 Task: Add Attachment from Google Drive to Card Card0000000095 in Board Board0000000024 in Workspace WS0000000008 in Trello. Add Cover Orange to Card Card0000000095 in Board Board0000000024 in Workspace WS0000000008 in Trello. Add "Add Label …" with "Title" Title0000000095 to Button Button0000000095 to Card Card0000000095 in Board Board0000000024 in Workspace WS0000000008 in Trello. Add Description DS0000000095 to Card Card0000000095 in Board Board0000000024 in Workspace WS0000000008 in Trello. Add Comment CM0000000095 to Card Card0000000095 in Board Board0000000024 in Workspace WS0000000008 in Trello
Action: Mouse moved to (331, 430)
Screenshot: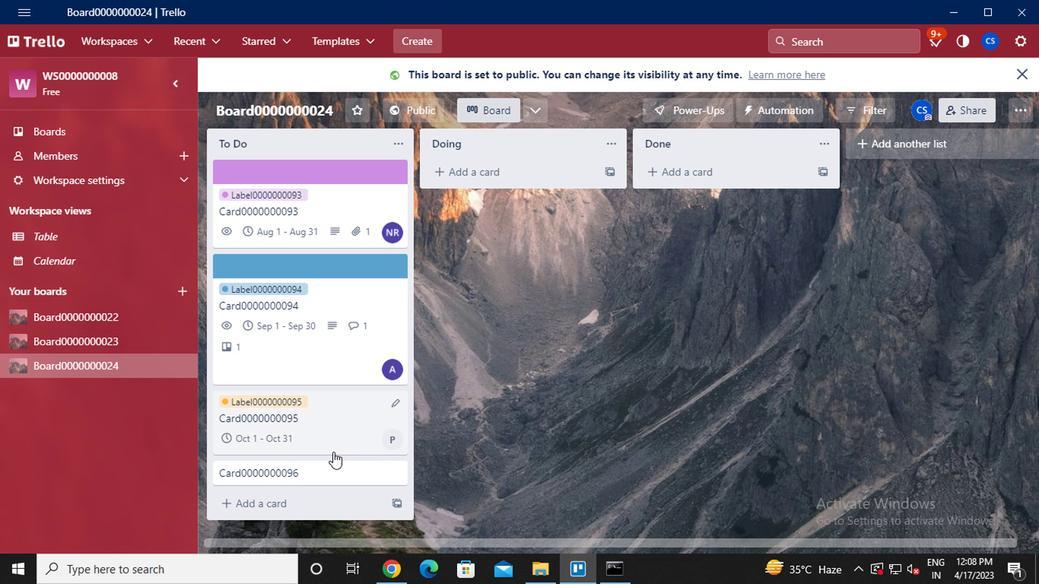 
Action: Mouse pressed left at (331, 430)
Screenshot: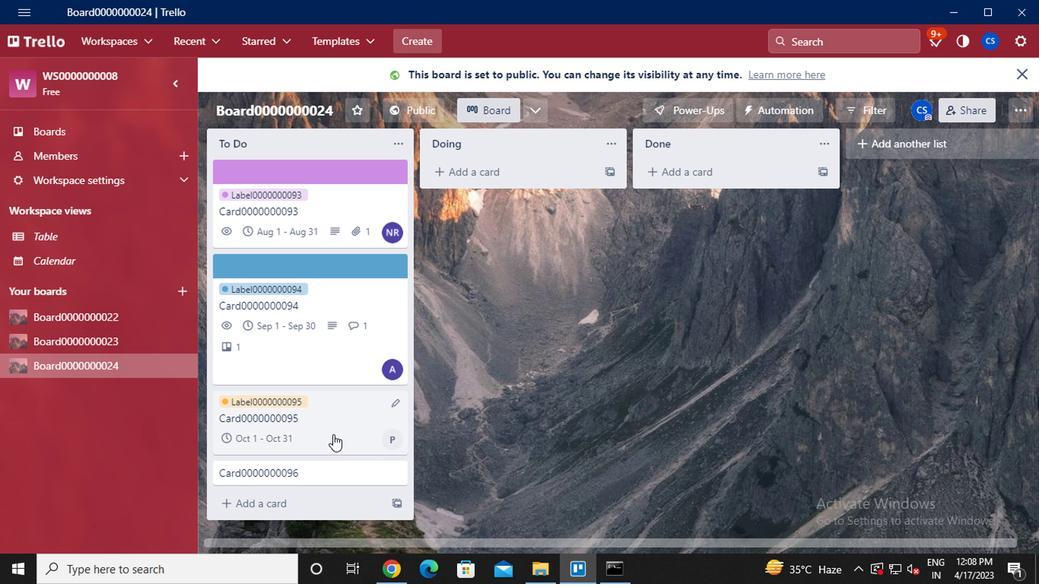 
Action: Mouse moved to (747, 267)
Screenshot: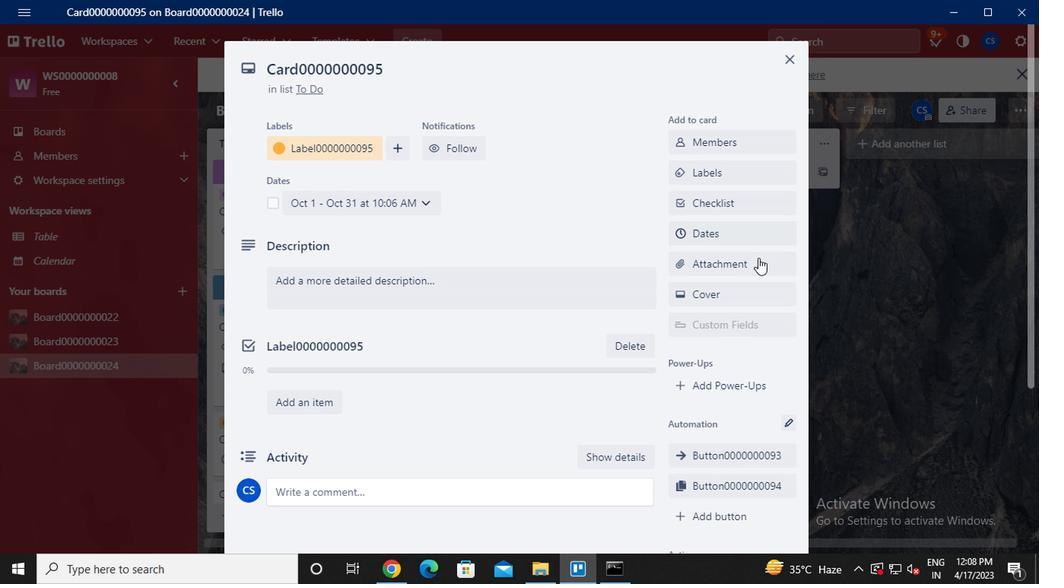
Action: Mouse pressed left at (747, 267)
Screenshot: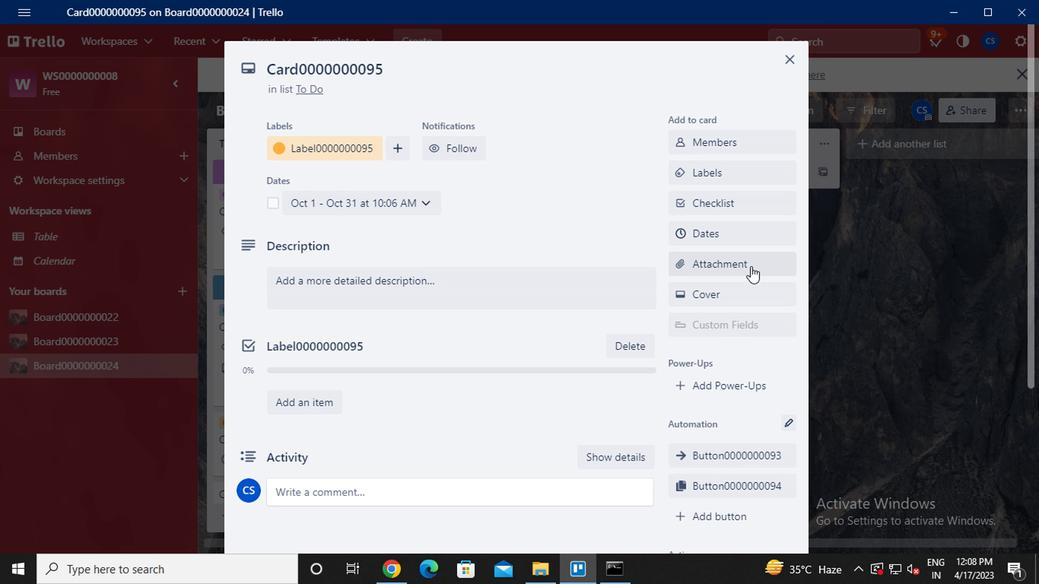 
Action: Mouse moved to (721, 185)
Screenshot: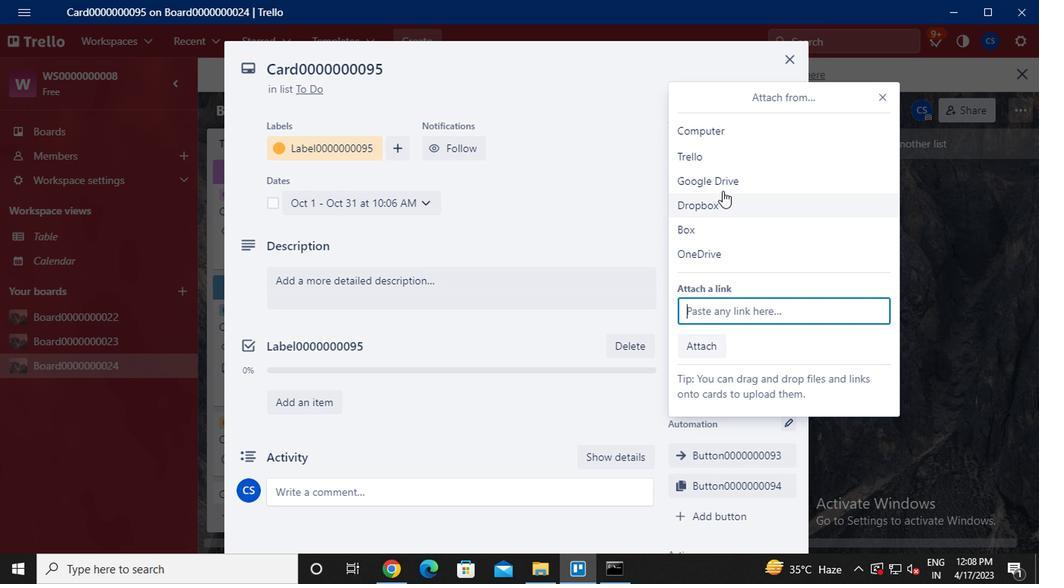 
Action: Mouse pressed left at (721, 185)
Screenshot: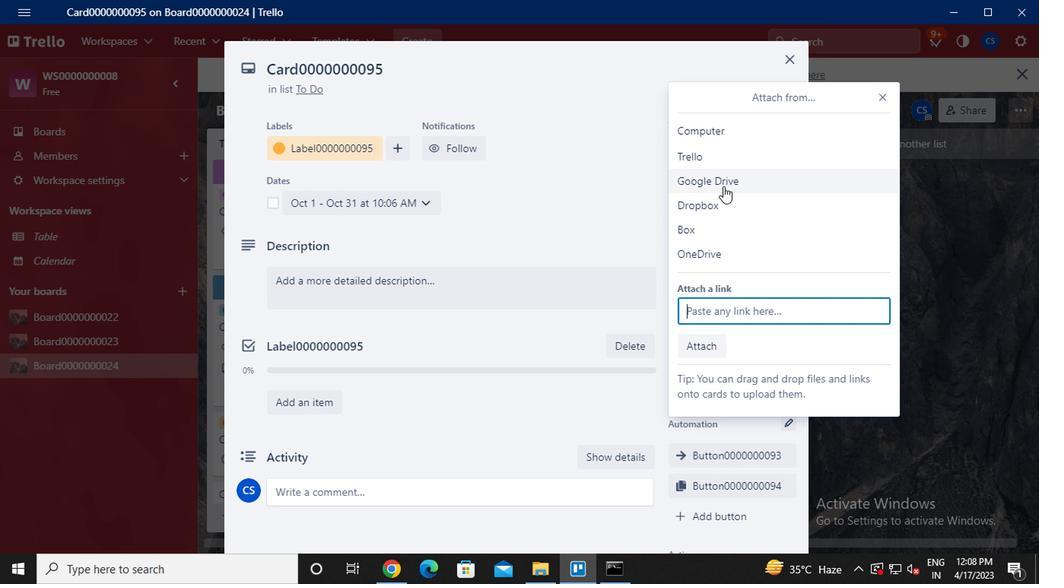 
Action: Mouse moved to (250, 269)
Screenshot: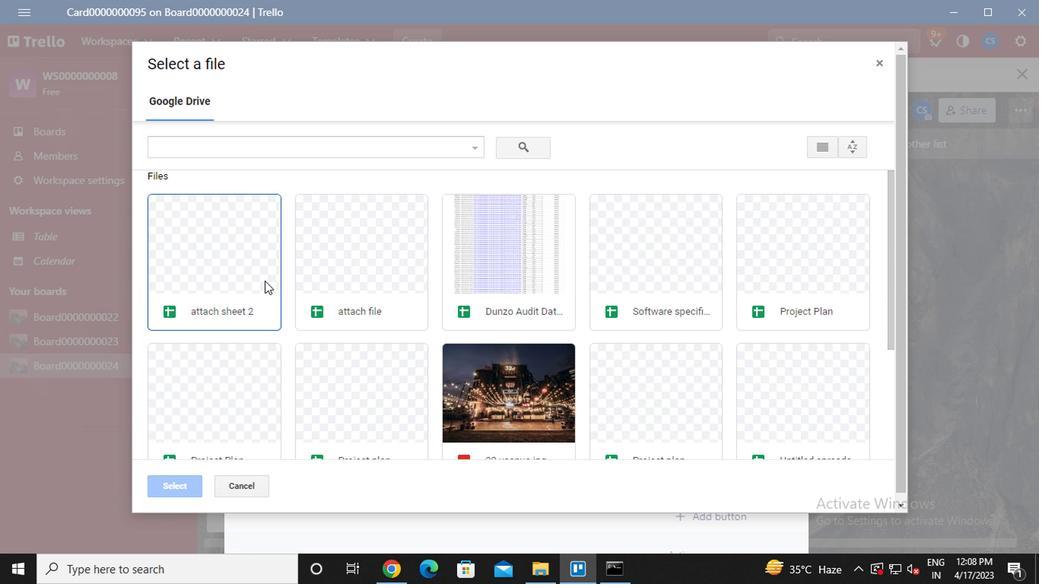 
Action: Mouse pressed left at (250, 269)
Screenshot: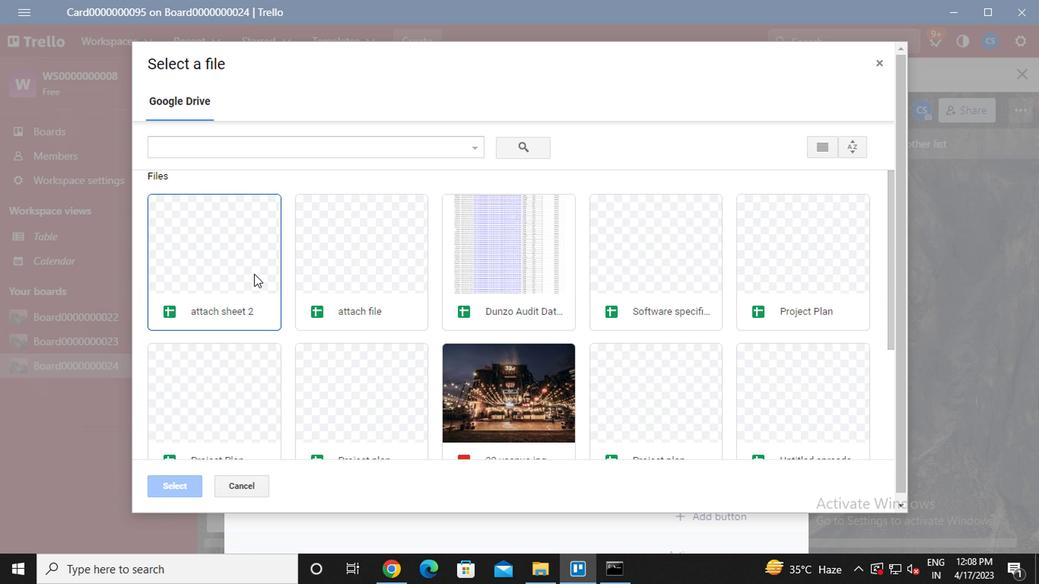 
Action: Mouse pressed left at (250, 269)
Screenshot: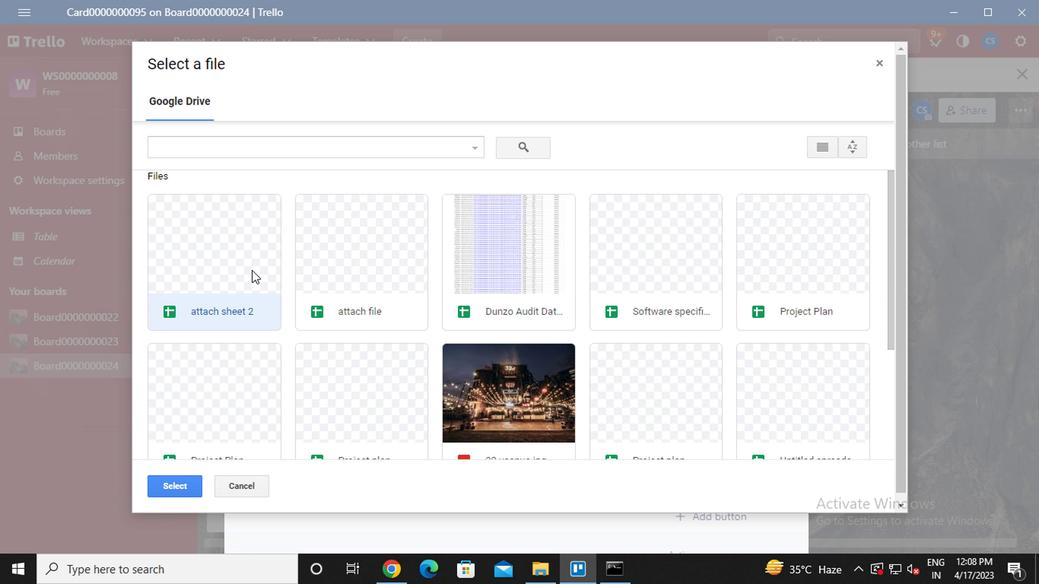 
Action: Mouse moved to (171, 485)
Screenshot: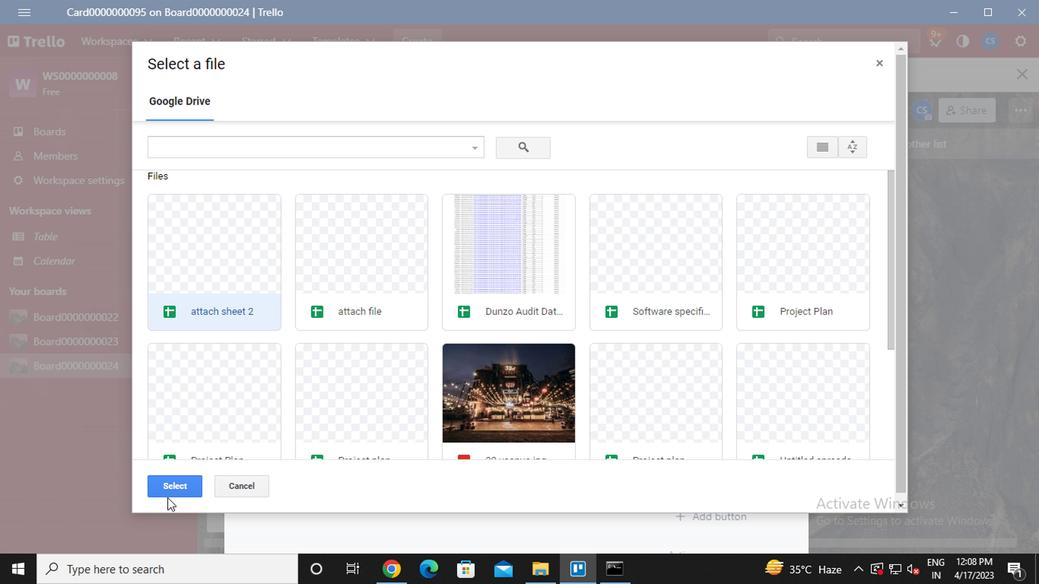 
Action: Mouse pressed left at (171, 485)
Screenshot: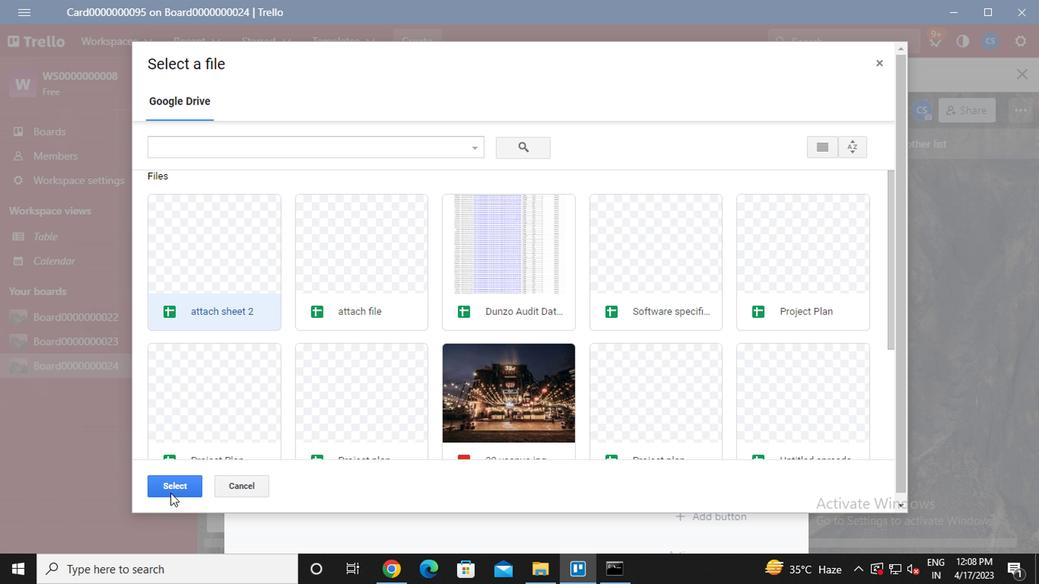 
Action: Mouse moved to (722, 290)
Screenshot: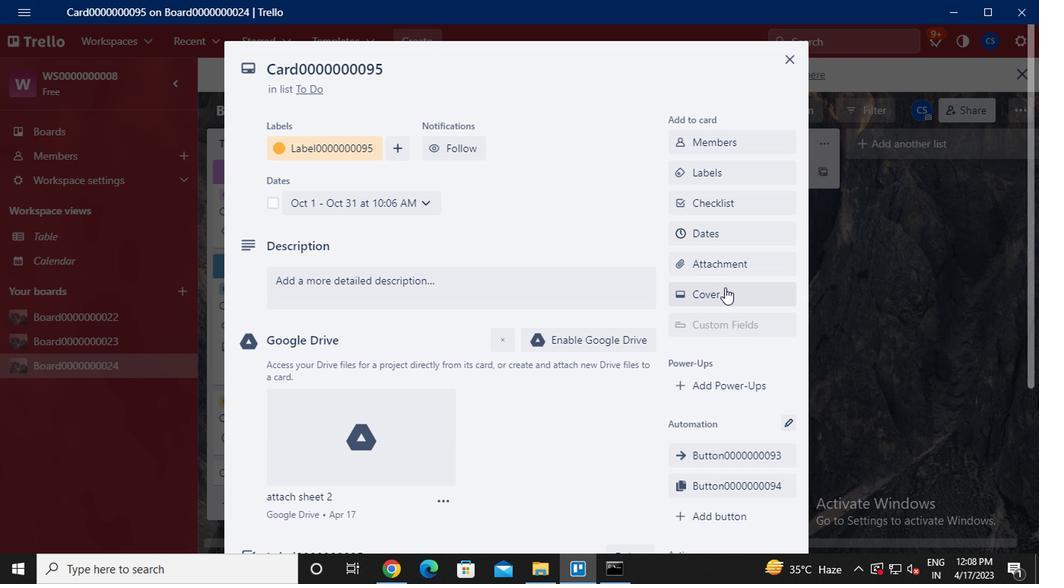 
Action: Mouse pressed left at (722, 290)
Screenshot: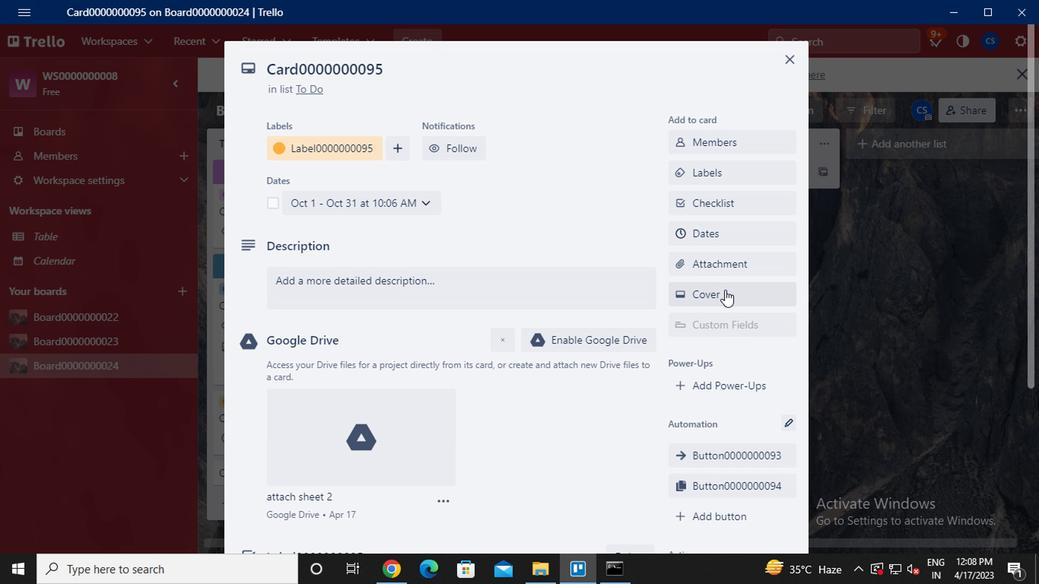 
Action: Mouse moved to (778, 254)
Screenshot: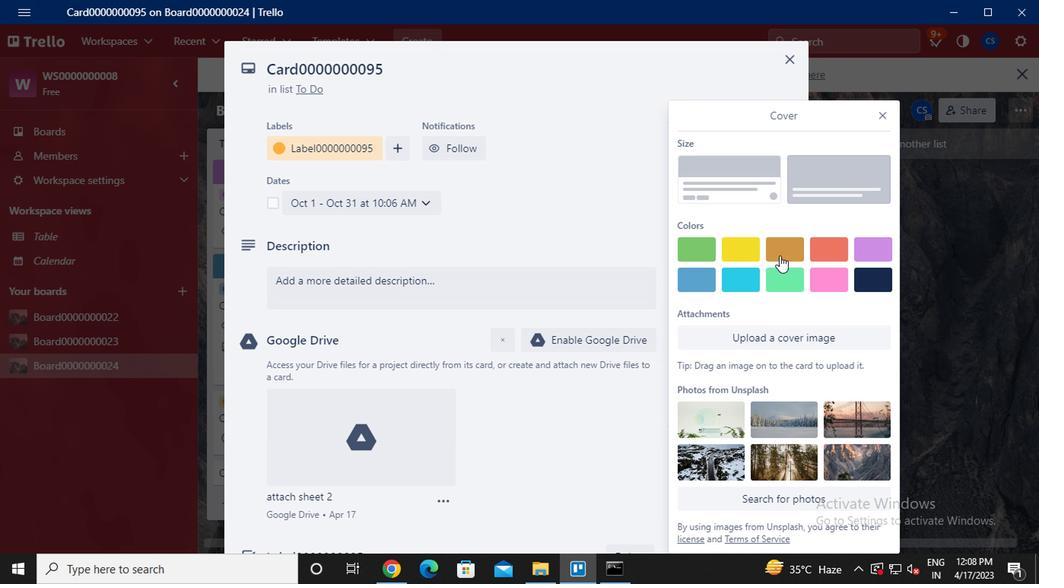 
Action: Mouse pressed left at (778, 254)
Screenshot: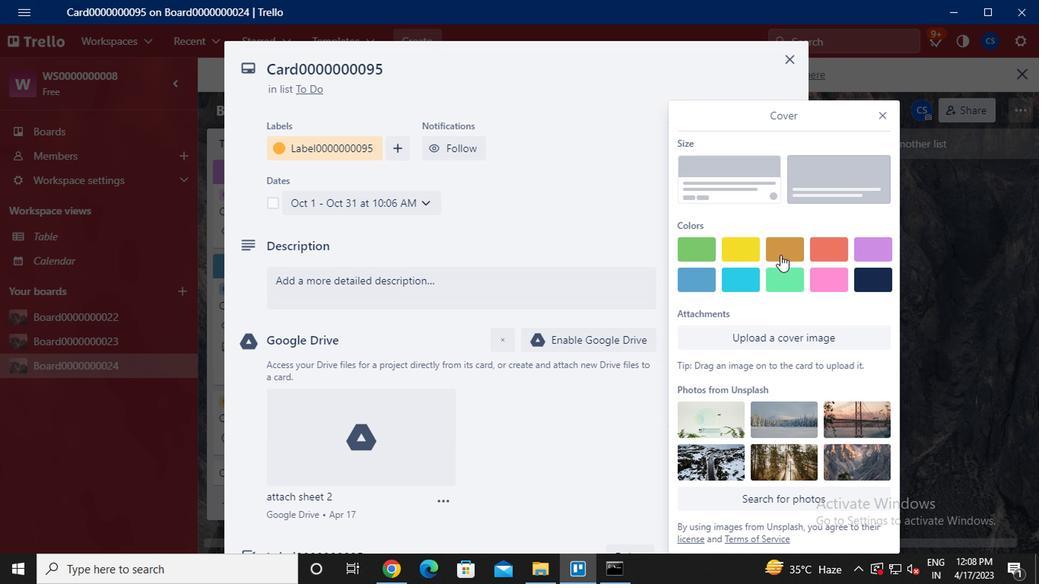 
Action: Mouse moved to (886, 93)
Screenshot: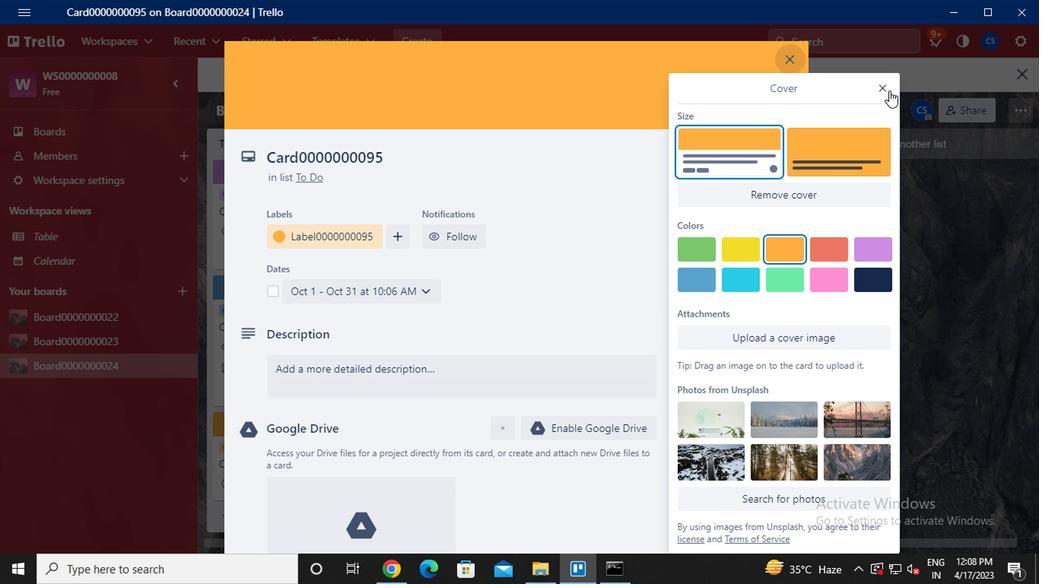 
Action: Mouse pressed left at (886, 93)
Screenshot: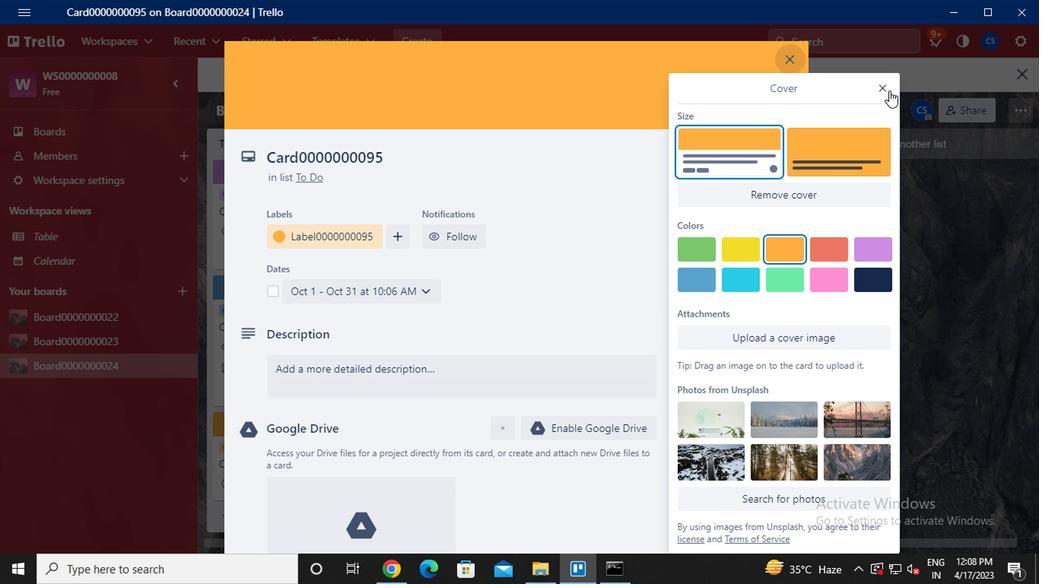 
Action: Mouse moved to (745, 370)
Screenshot: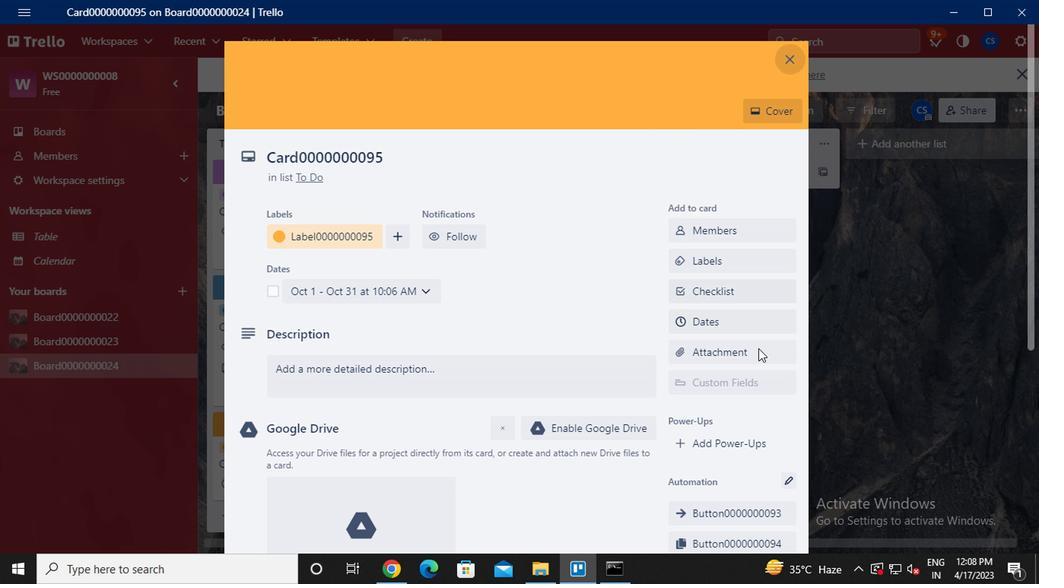 
Action: Mouse scrolled (745, 369) with delta (0, 0)
Screenshot: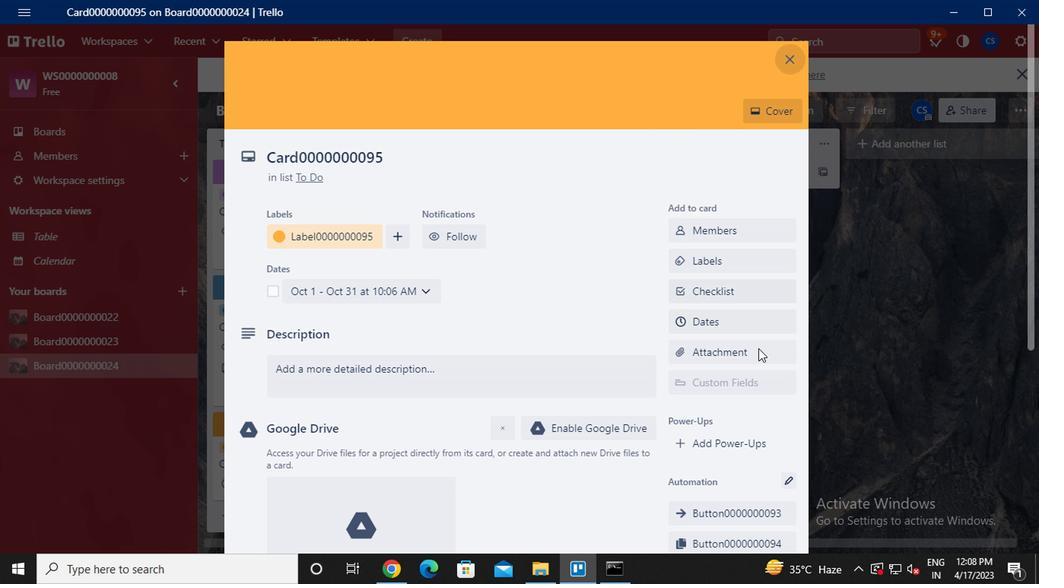
Action: Mouse moved to (741, 378)
Screenshot: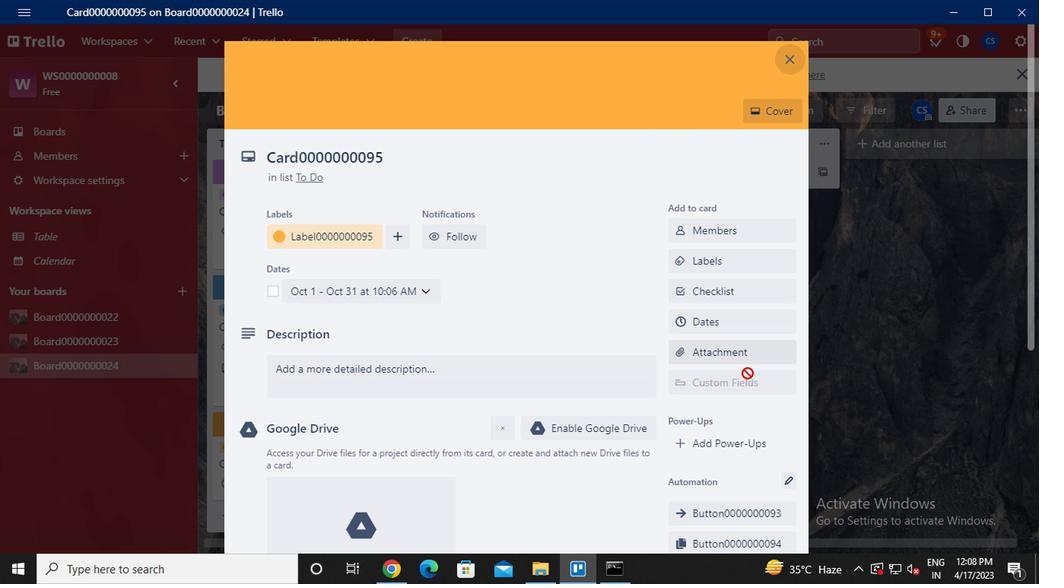 
Action: Mouse scrolled (741, 377) with delta (0, 0)
Screenshot: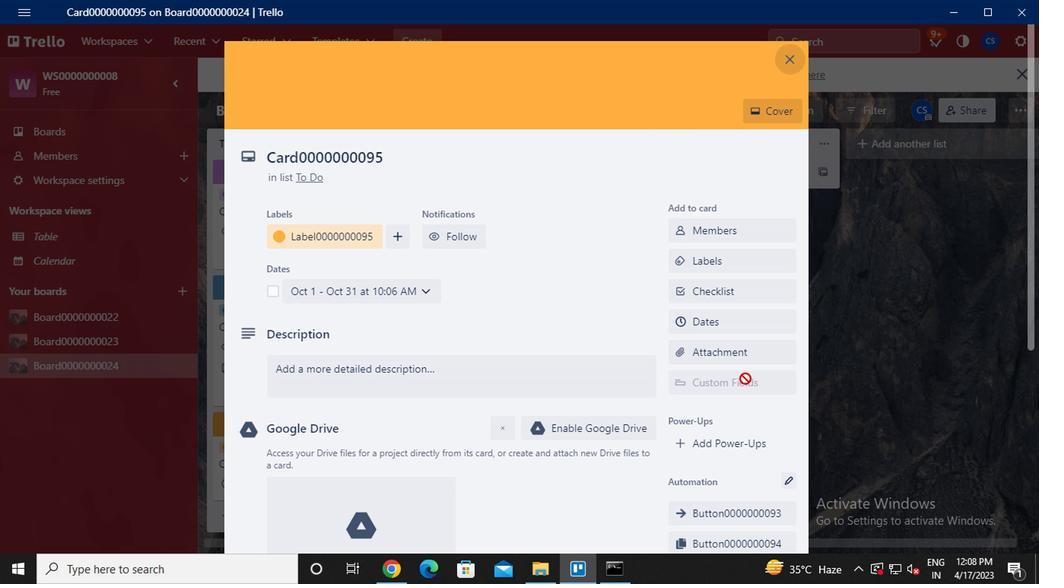 
Action: Mouse moved to (730, 417)
Screenshot: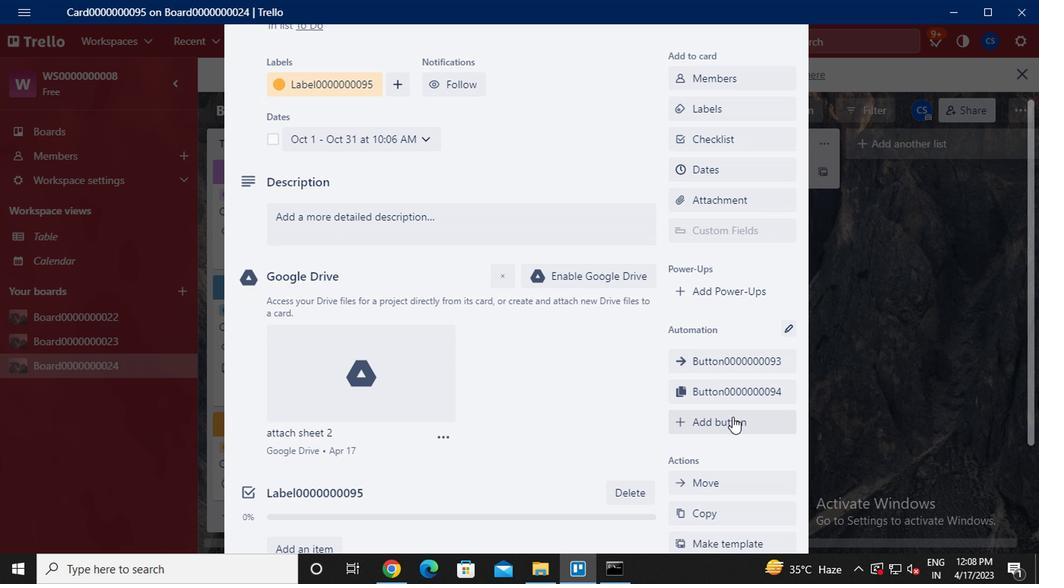 
Action: Mouse pressed left at (730, 417)
Screenshot: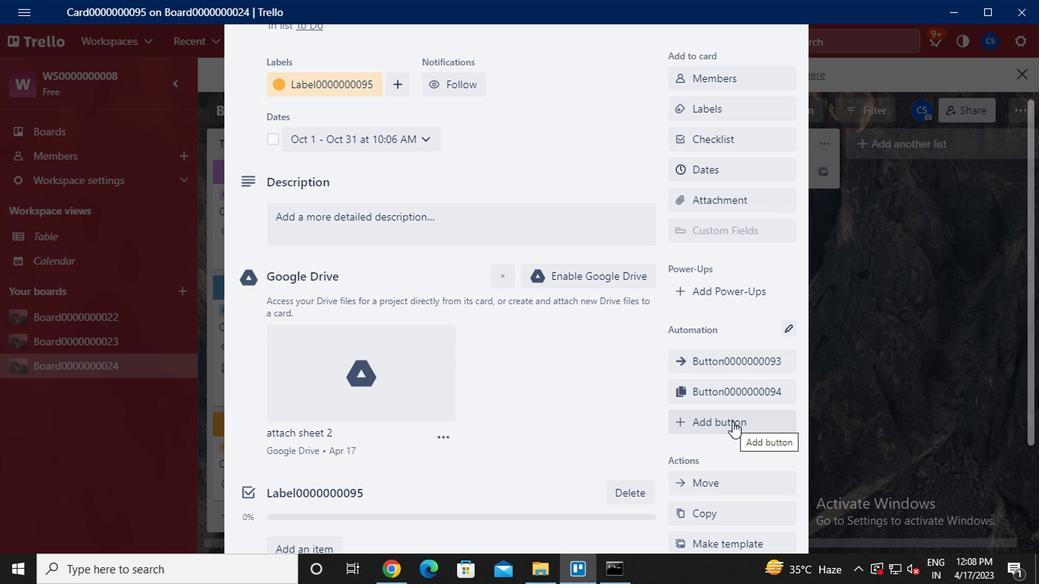 
Action: Mouse moved to (745, 206)
Screenshot: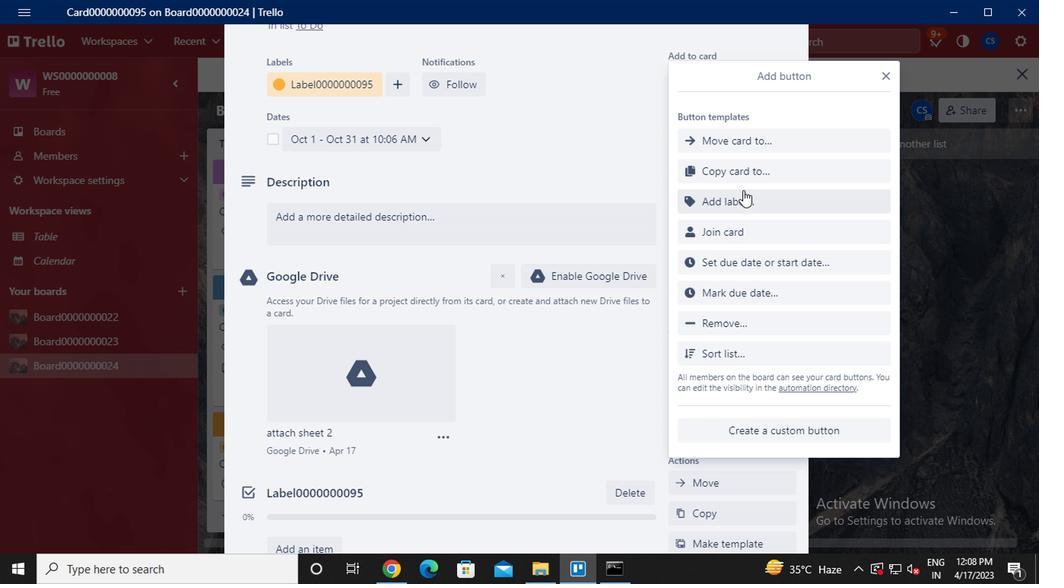 
Action: Mouse pressed left at (745, 206)
Screenshot: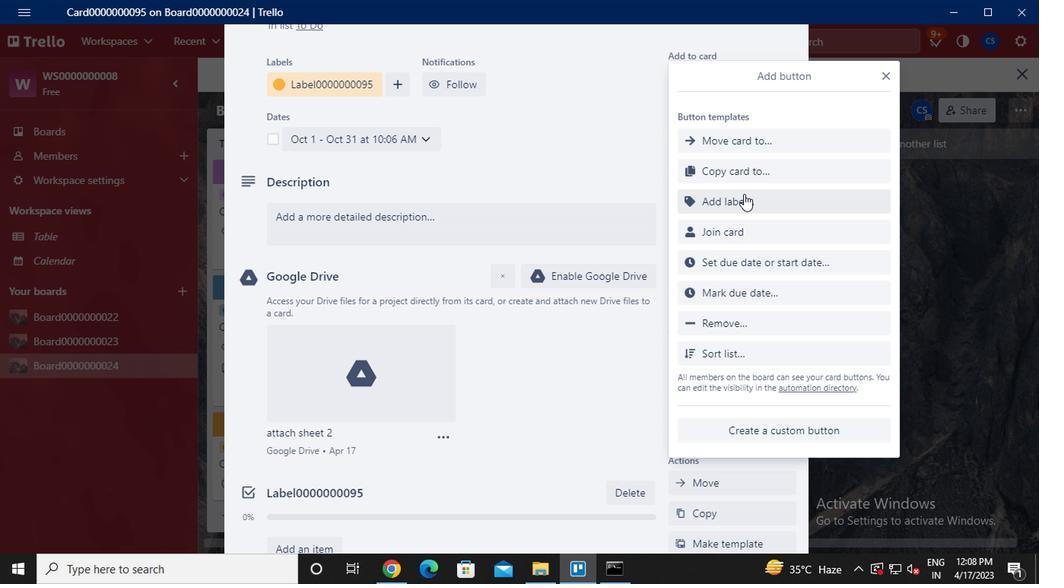 
Action: Mouse moved to (727, 315)
Screenshot: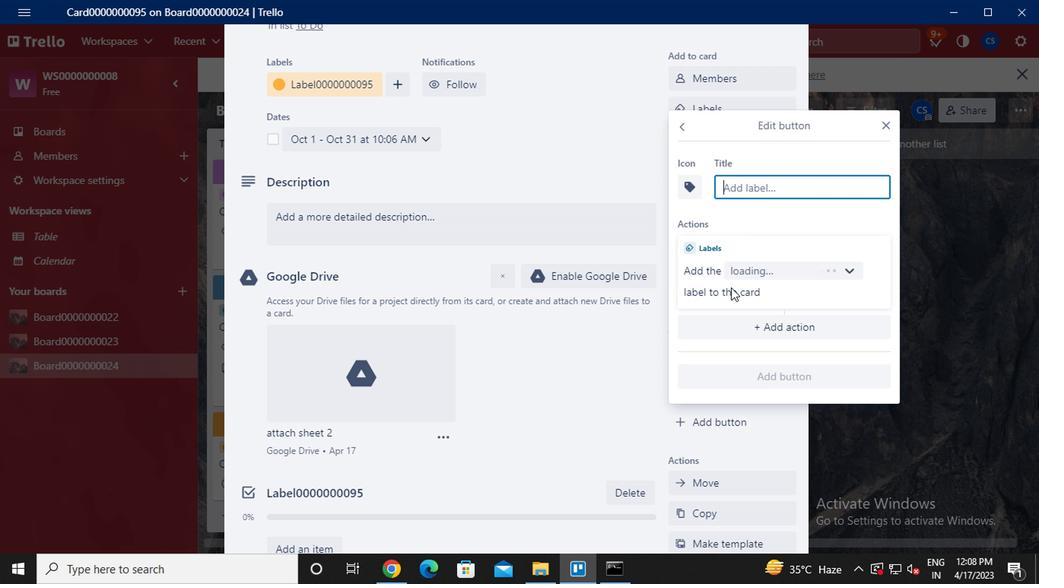 
Action: Key pressed <Key.caps_lock><Key.caps_lock>t<Key.caps_lock>itle0000000095
Screenshot: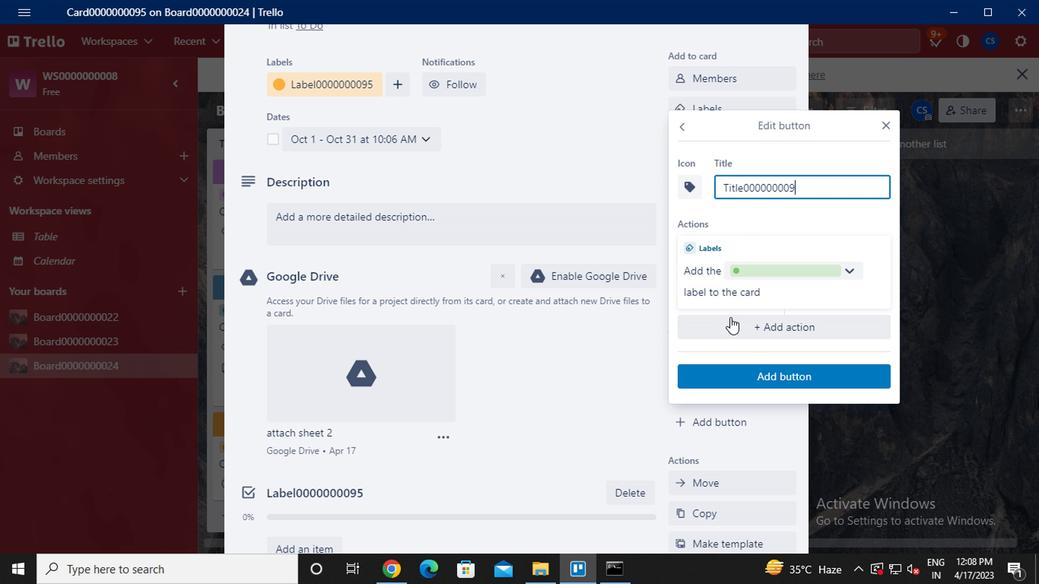
Action: Mouse moved to (743, 373)
Screenshot: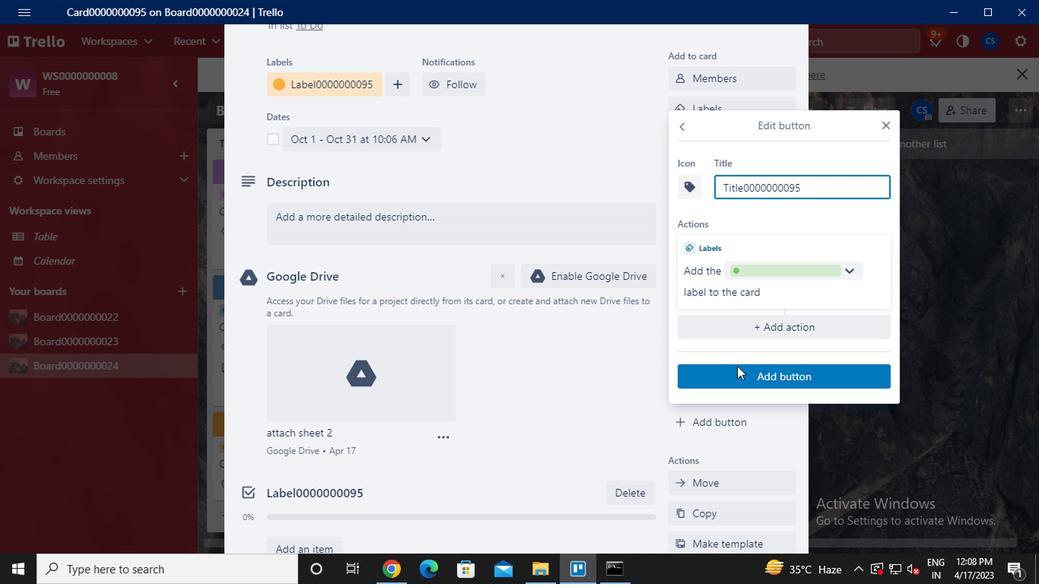 
Action: Mouse pressed left at (743, 373)
Screenshot: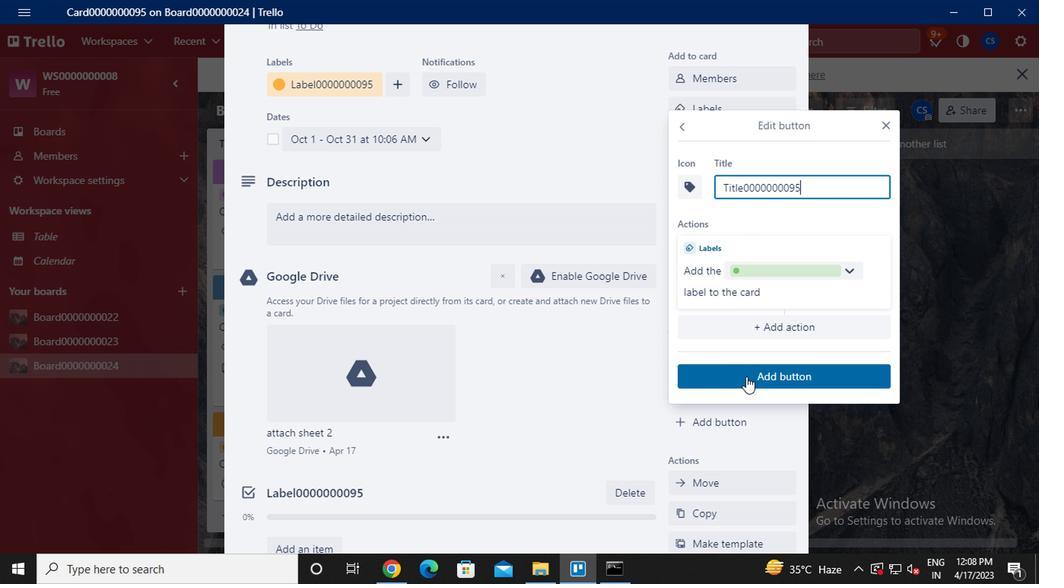 
Action: Mouse moved to (402, 228)
Screenshot: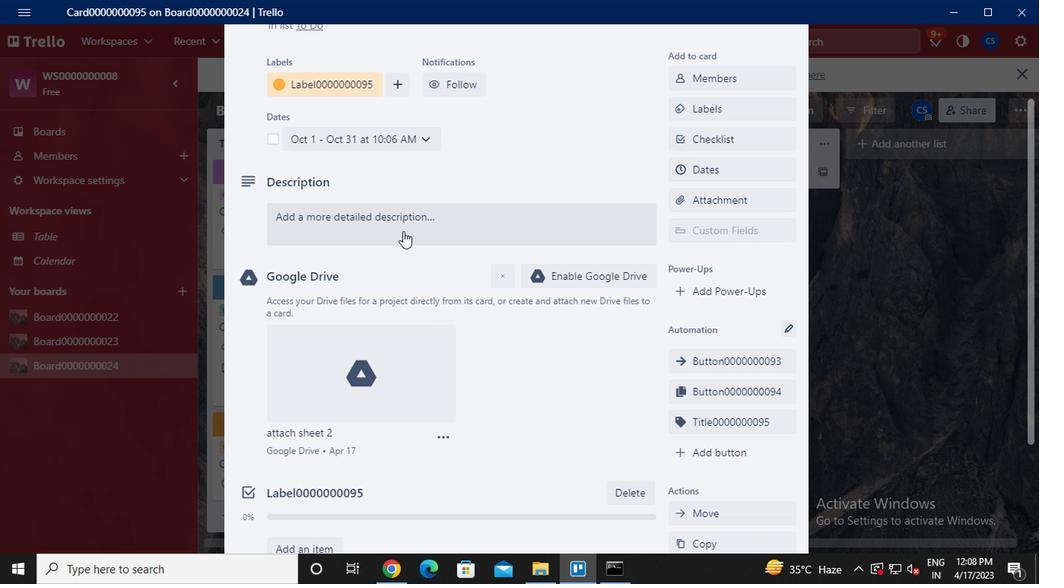 
Action: Mouse pressed left at (402, 228)
Screenshot: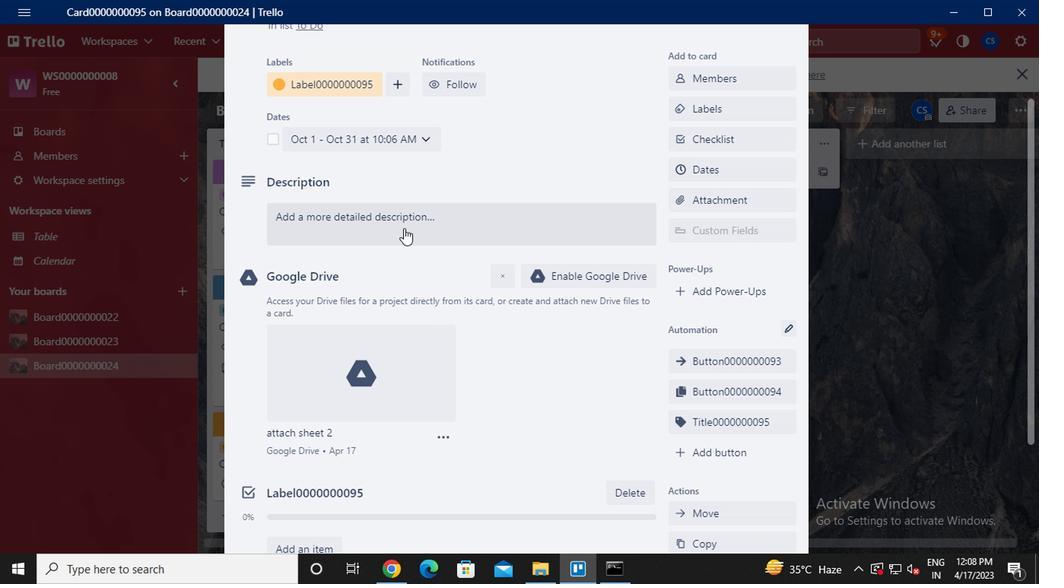 
Action: Key pressed <Key.caps_lock>ds--<Key.backspace><Key.backspace>0000000095
Screenshot: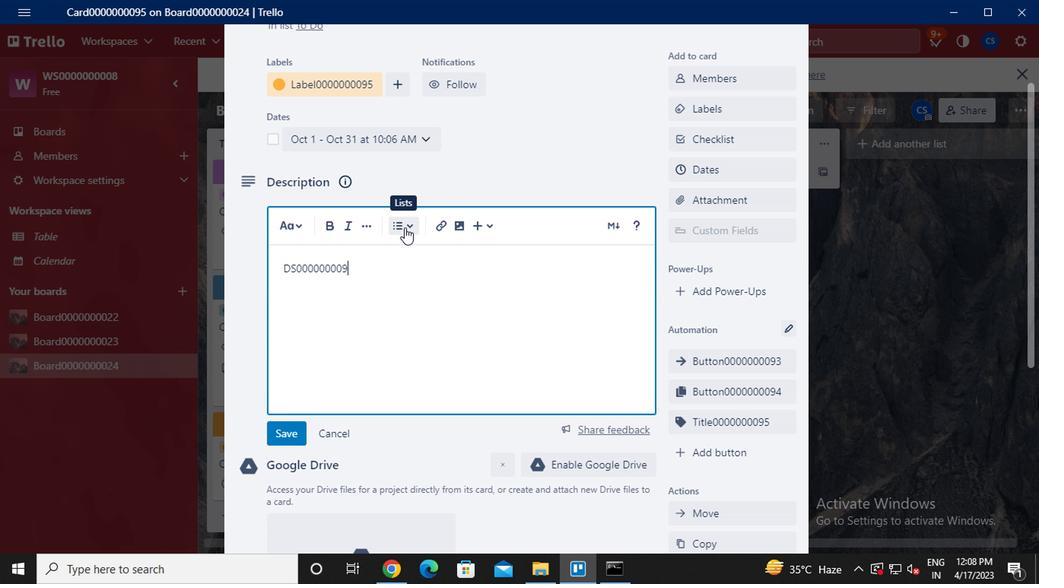 
Action: Mouse moved to (283, 419)
Screenshot: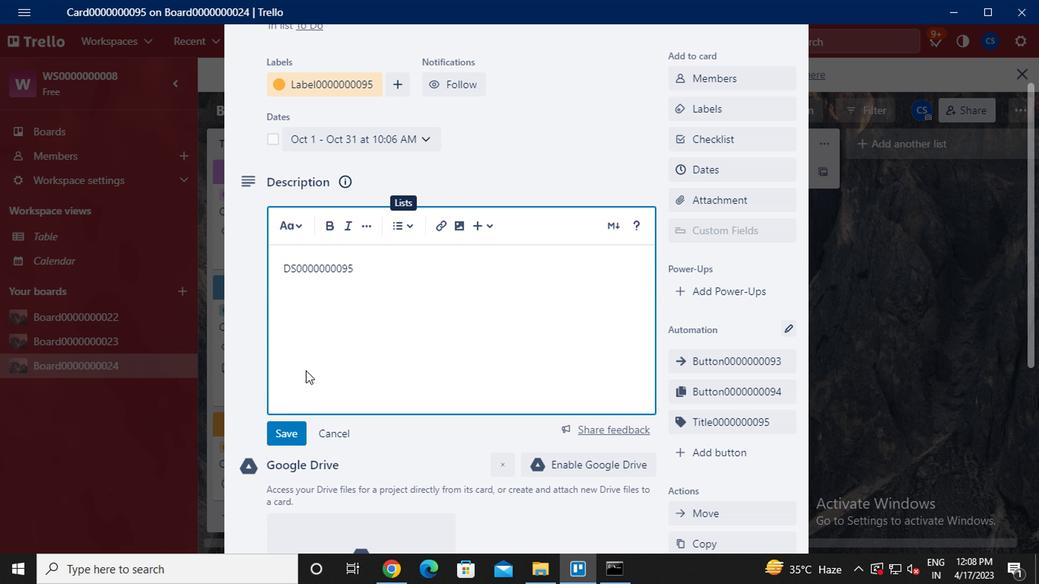 
Action: Mouse pressed left at (283, 419)
Screenshot: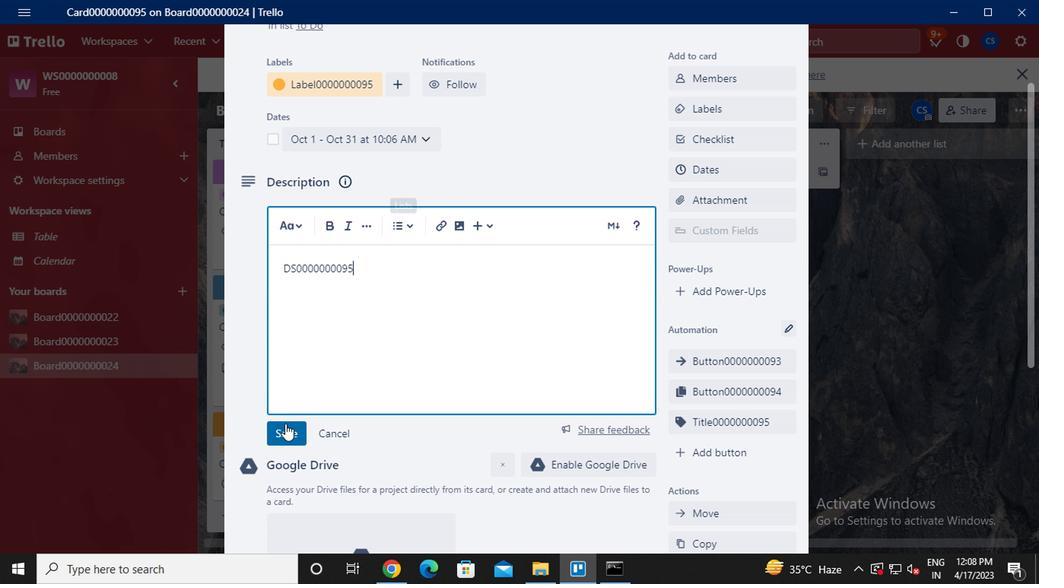 
Action: Mouse moved to (412, 400)
Screenshot: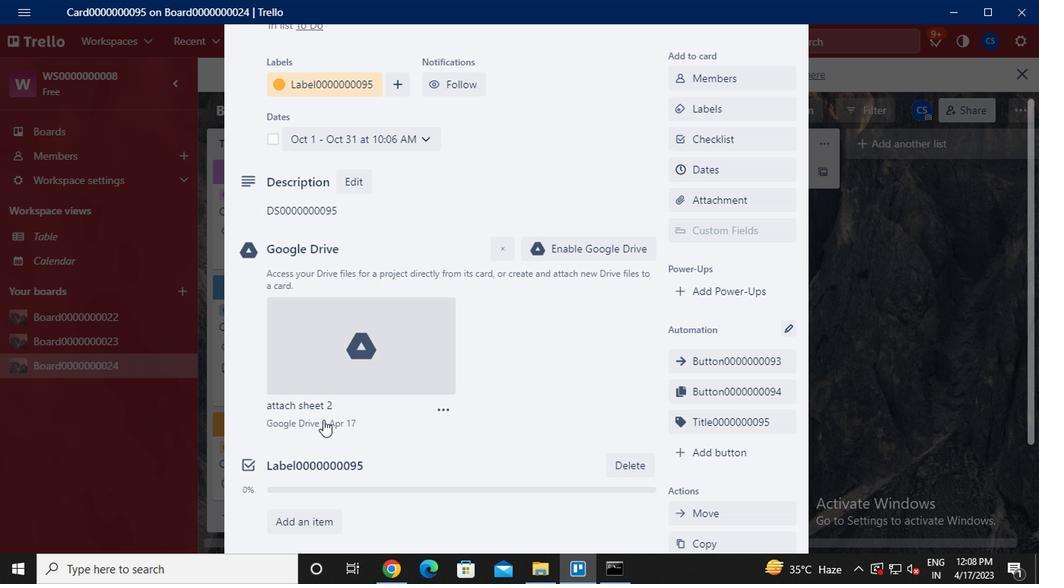
Action: Mouse scrolled (412, 399) with delta (0, 0)
Screenshot: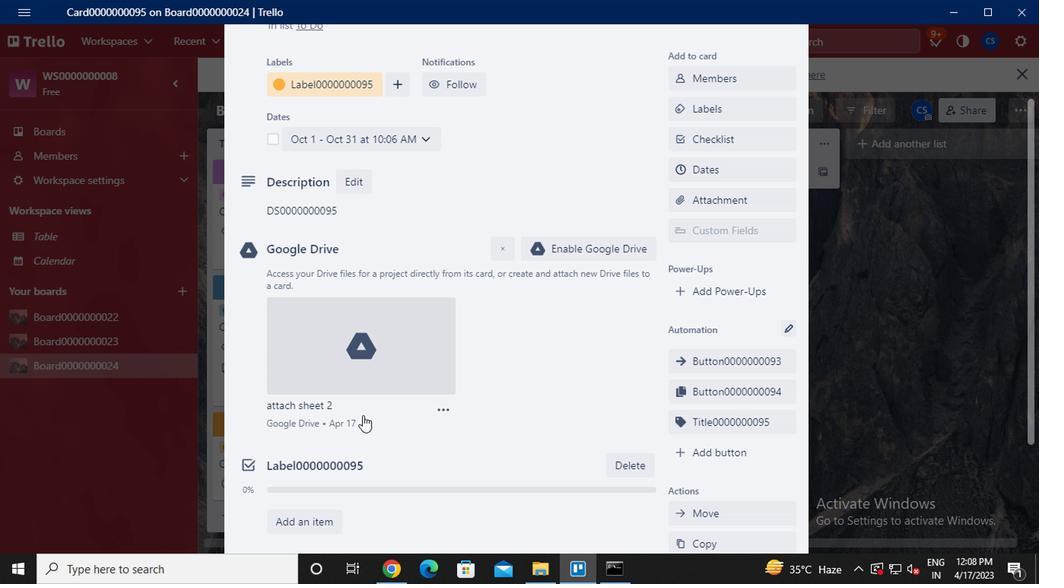 
Action: Mouse scrolled (412, 399) with delta (0, 0)
Screenshot: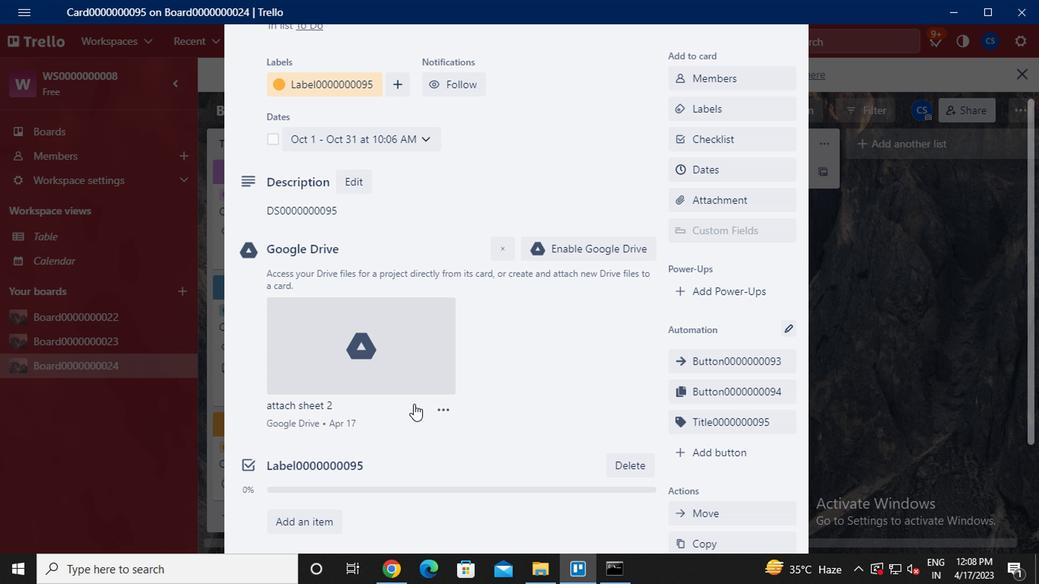 
Action: Mouse scrolled (412, 399) with delta (0, 0)
Screenshot: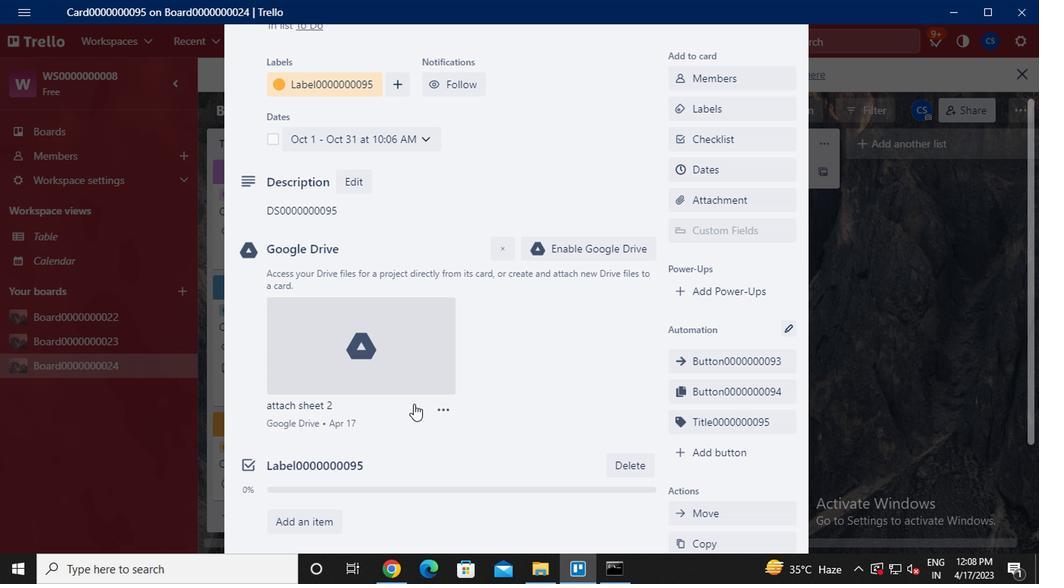 
Action: Mouse scrolled (412, 399) with delta (0, 0)
Screenshot: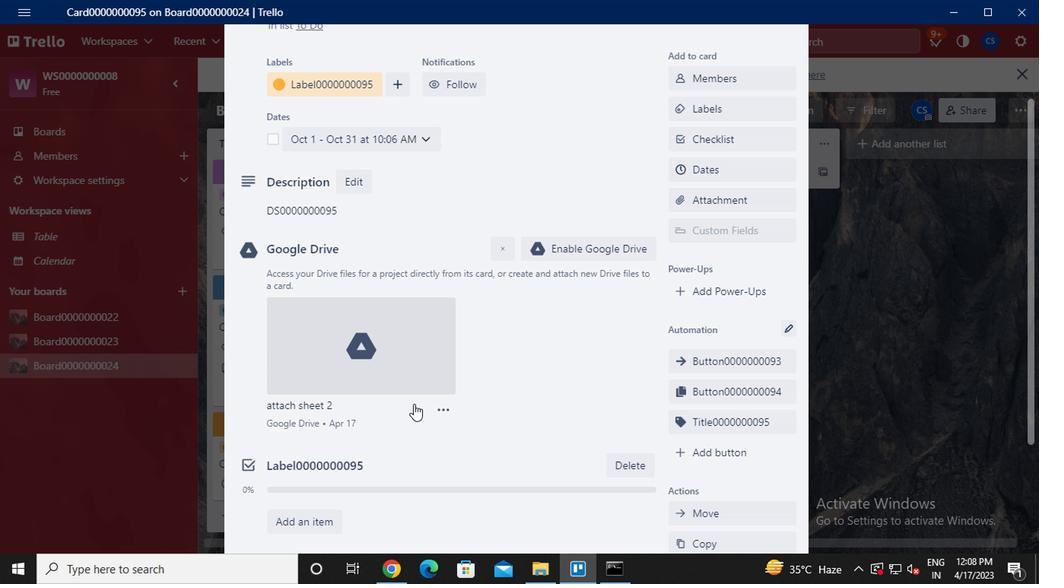 
Action: Mouse moved to (357, 419)
Screenshot: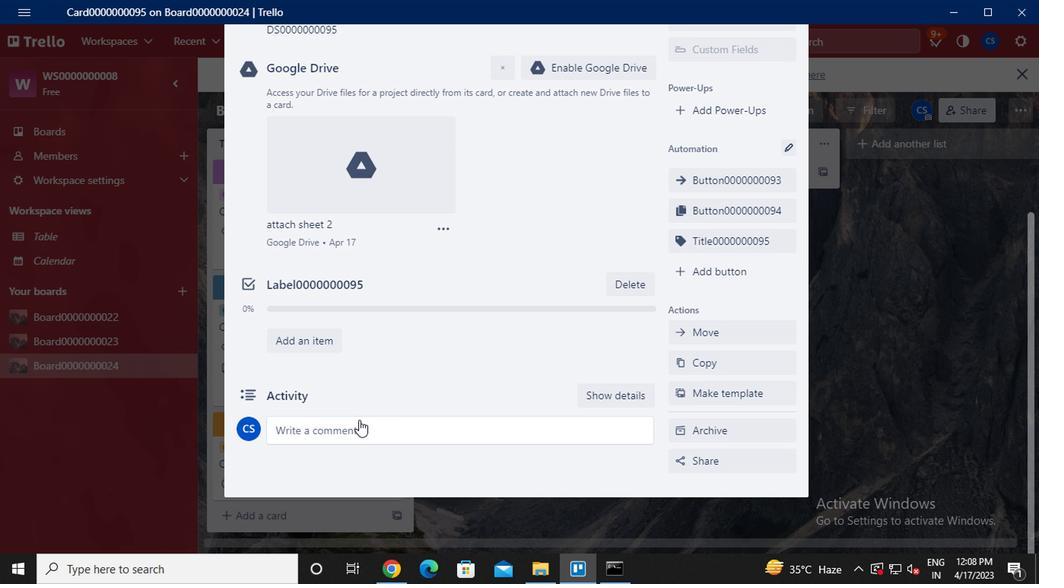 
Action: Mouse pressed left at (357, 419)
Screenshot: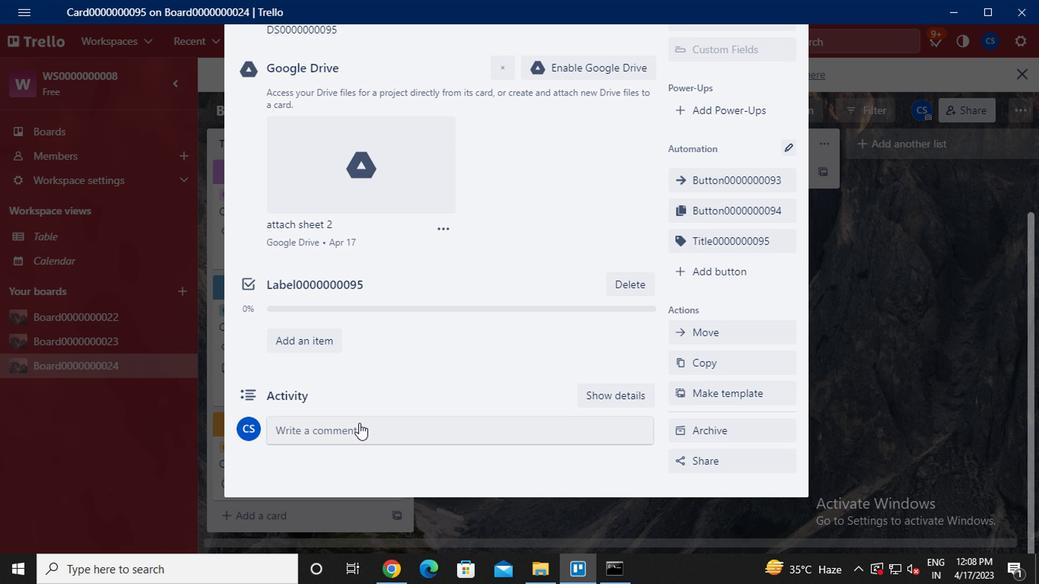 
Action: Key pressed cl0000<Key.backspace><Key.backspace><Key.backspace><Key.backspace><Key.backspace>m0000000095
Screenshot: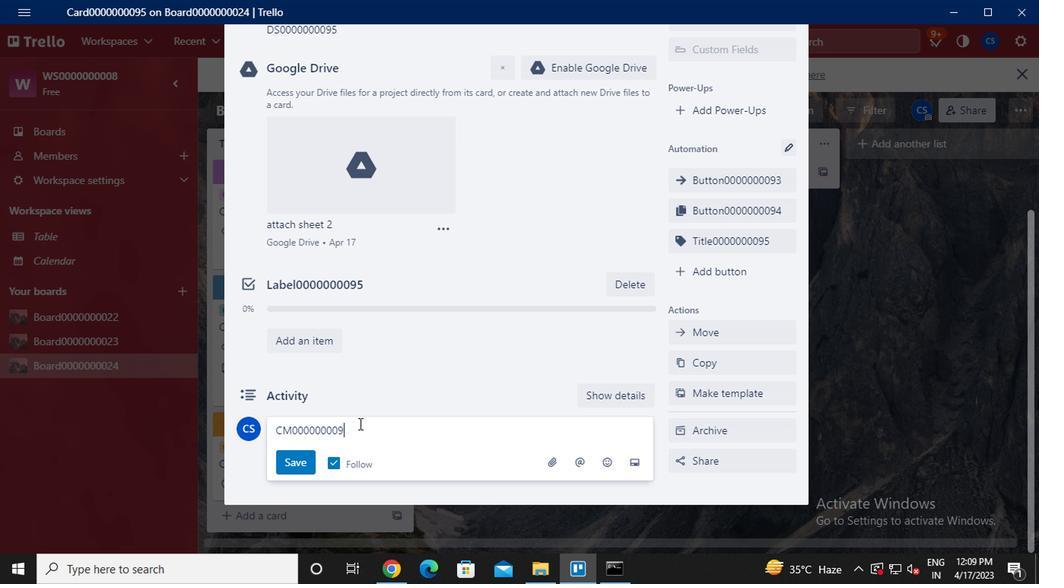 
Action: Mouse moved to (306, 458)
Screenshot: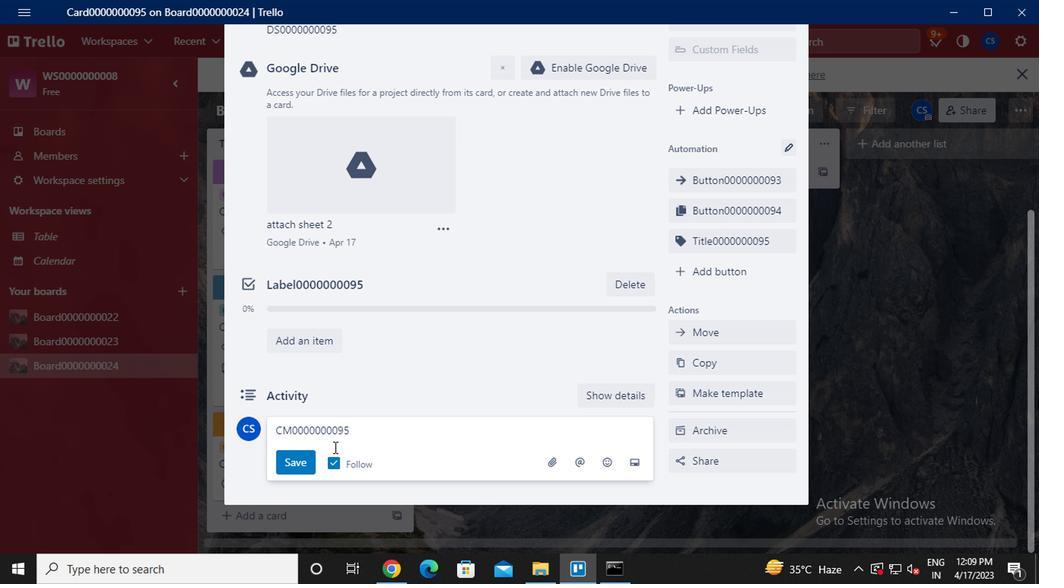 
Action: Mouse pressed left at (306, 458)
Screenshot: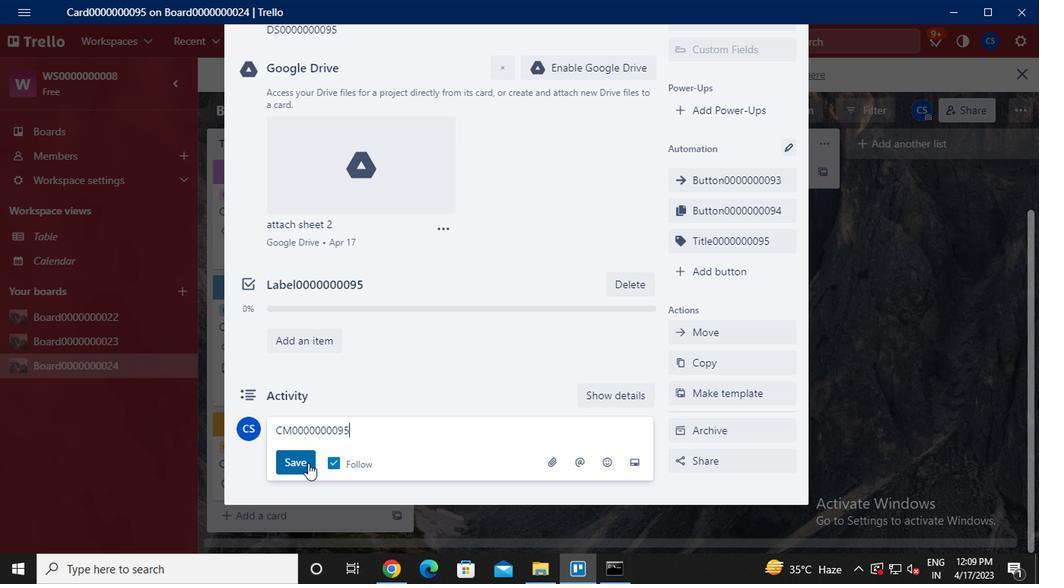 
Action: Mouse moved to (500, 419)
Screenshot: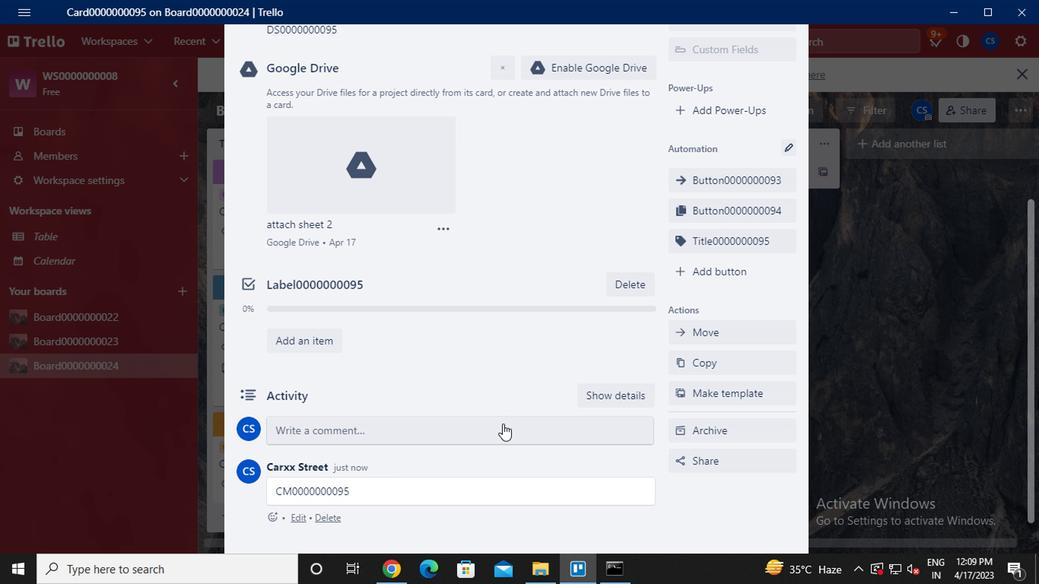 
